 Task: Add Attachment from "Attach a link" to Card Card0000000092 in Board Board0000000023 in Workspace WS0000000008 in Trello. Add Cover Red to Card Card0000000092 in Board Board0000000023 in Workspace WS0000000008 in Trello. Add "Join Card" Button Button0000000092  to Card Card0000000092 in Board Board0000000023 in Workspace WS0000000008 in Trello. Add Description DS0000000092 to Card Card0000000092 in Board Board0000000023 in Workspace WS0000000008 in Trello. Add Comment CM0000000092 to Card Card0000000092 in Board Board0000000023 in Workspace WS0000000008 in Trello
Action: Mouse moved to (558, 80)
Screenshot: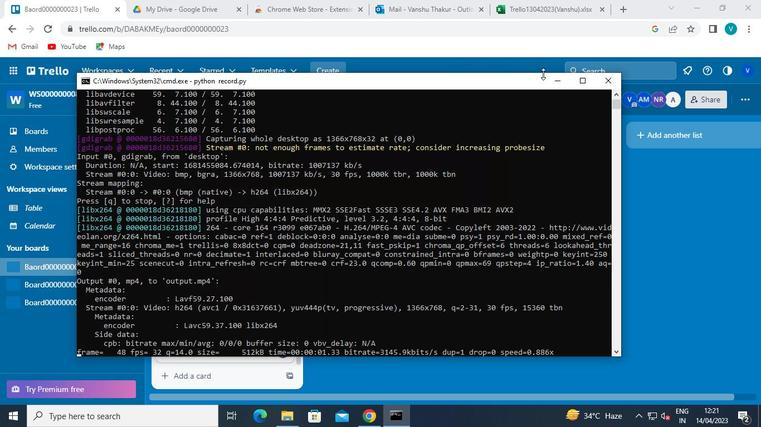 
Action: Mouse pressed left at (558, 80)
Screenshot: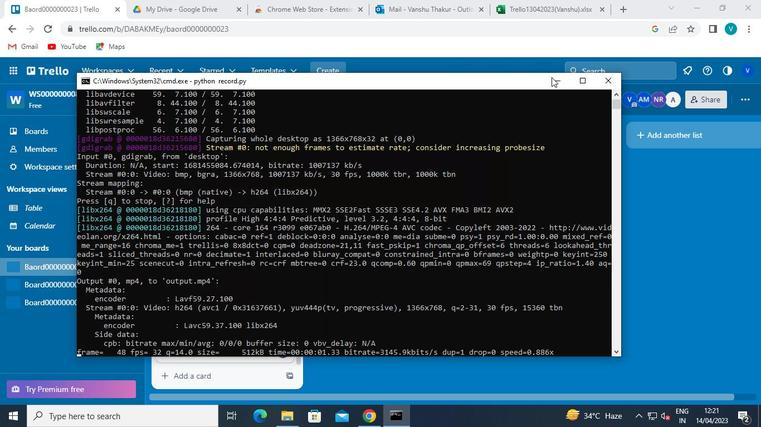 
Action: Mouse moved to (229, 339)
Screenshot: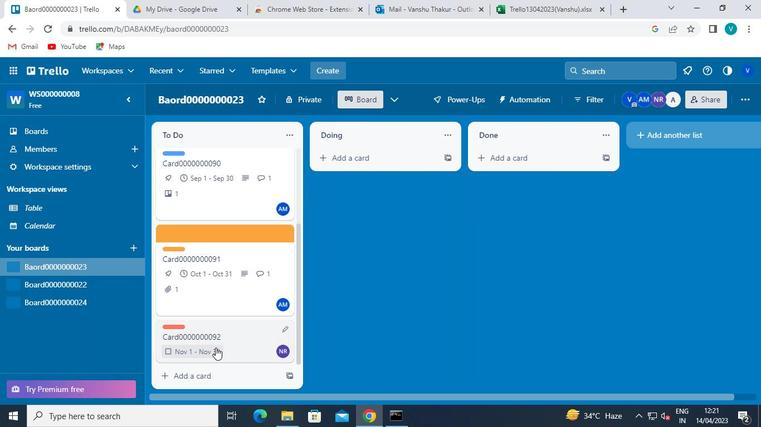 
Action: Mouse pressed left at (229, 339)
Screenshot: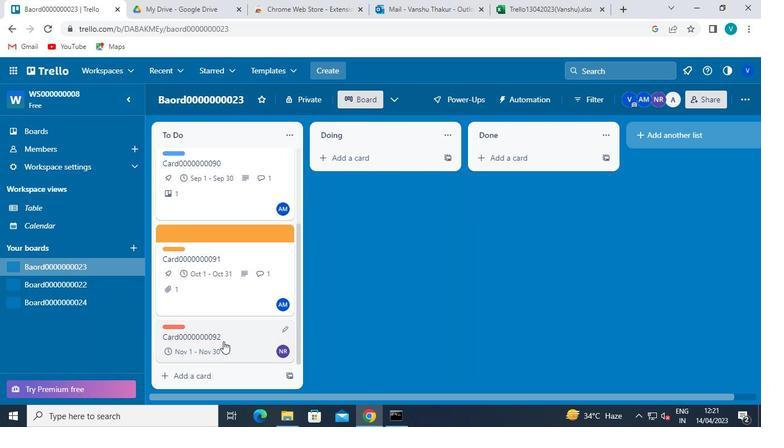 
Action: Mouse moved to (546, 288)
Screenshot: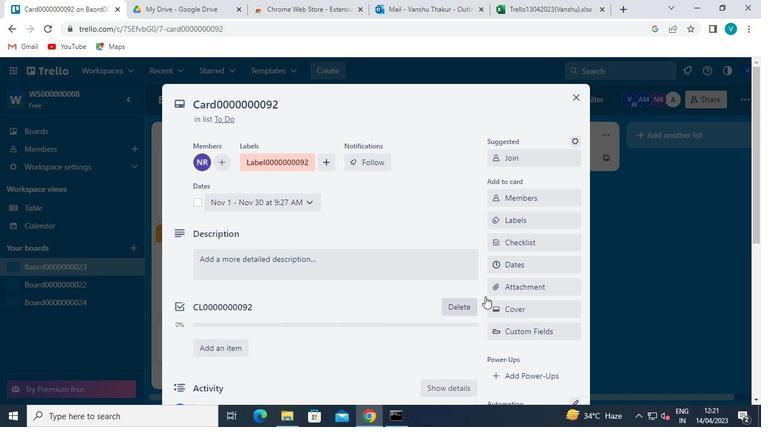
Action: Mouse pressed left at (546, 288)
Screenshot: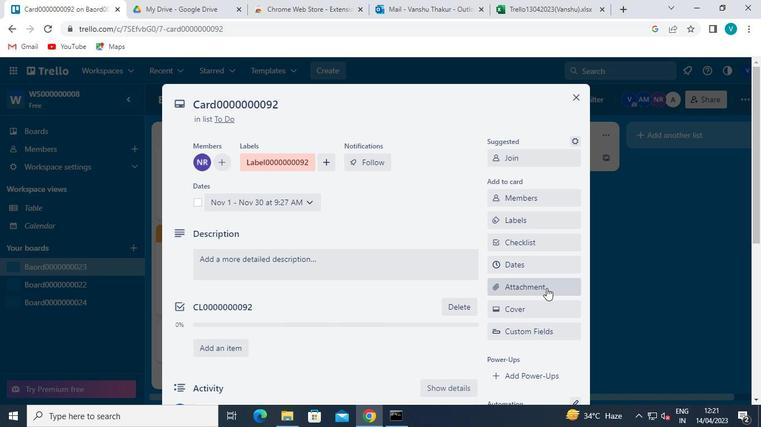 
Action: Mouse moved to (529, 254)
Screenshot: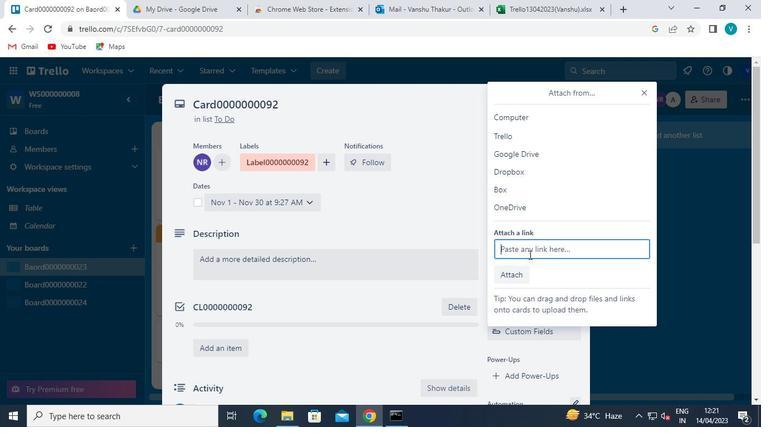 
Action: Keyboard Key.ctrl_l
Screenshot: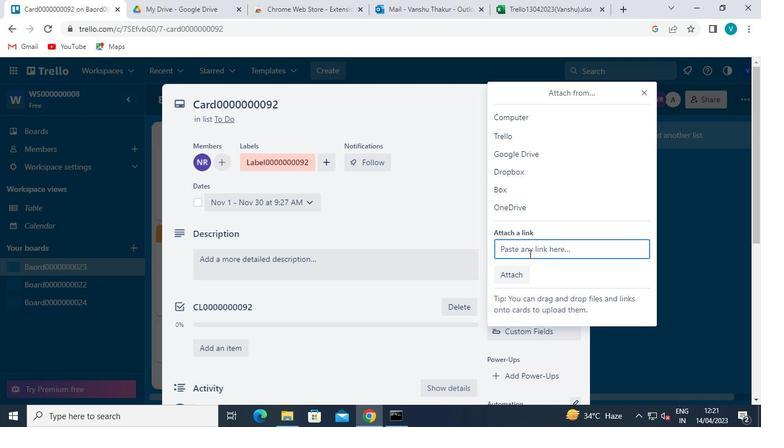 
Action: Mouse moved to (522, 190)
Screenshot: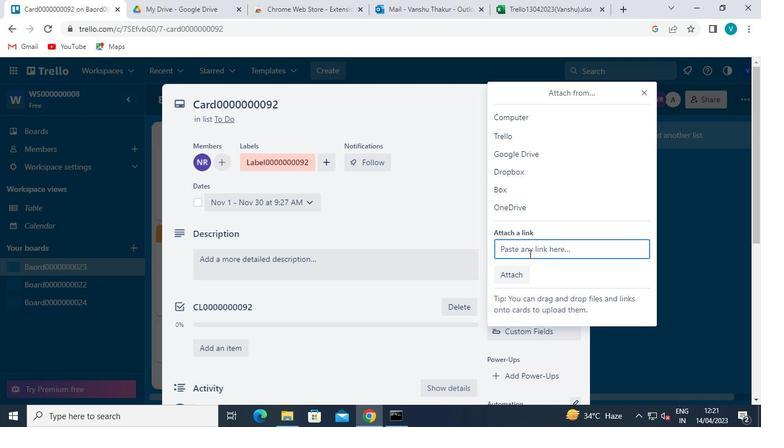 
Action: Keyboard Key.ctrl_l
Screenshot: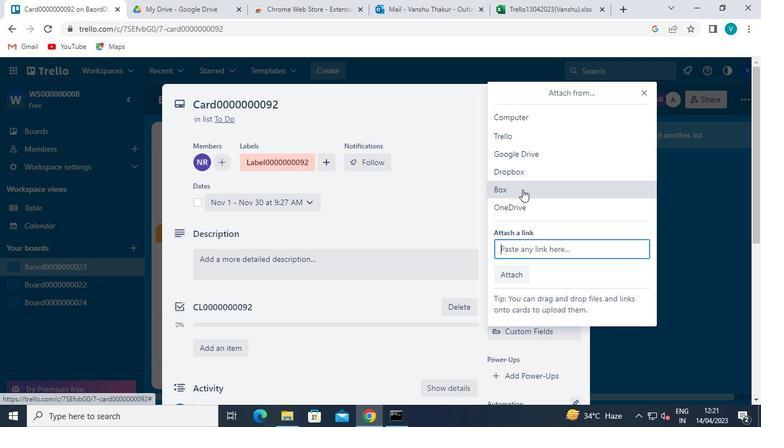 
Action: Keyboard Key.ctrl_l
Screenshot: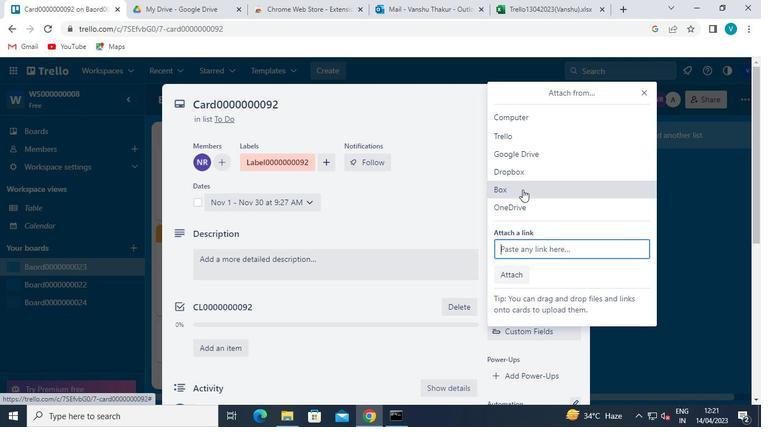 
Action: Keyboard Key.ctrl_l
Screenshot: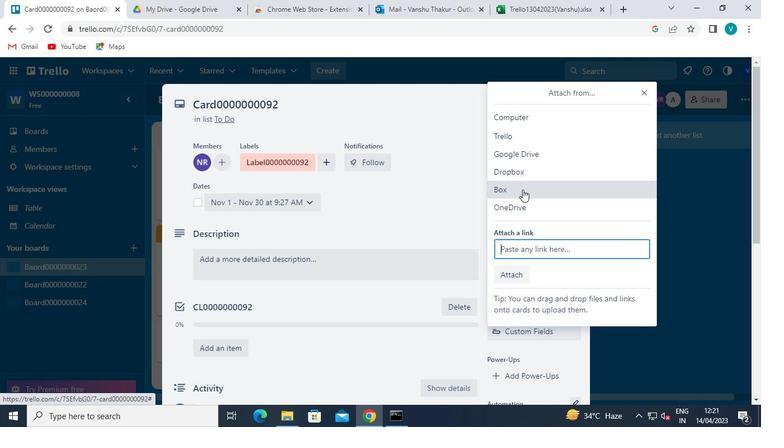
Action: Keyboard Key.ctrl_l
Screenshot: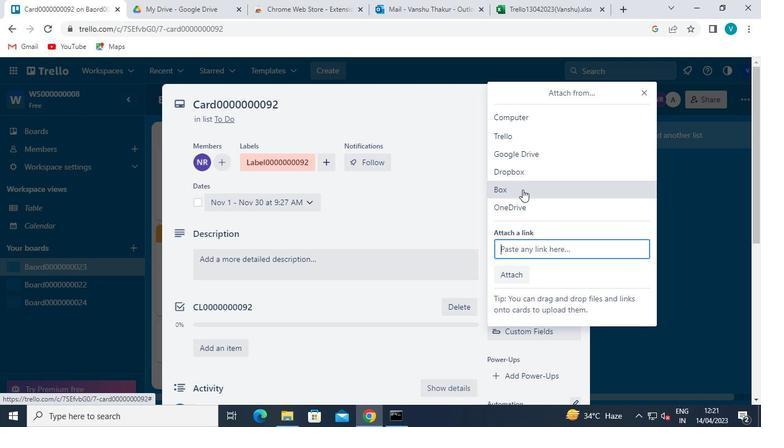 
Action: Keyboard Key.ctrl_l
Screenshot: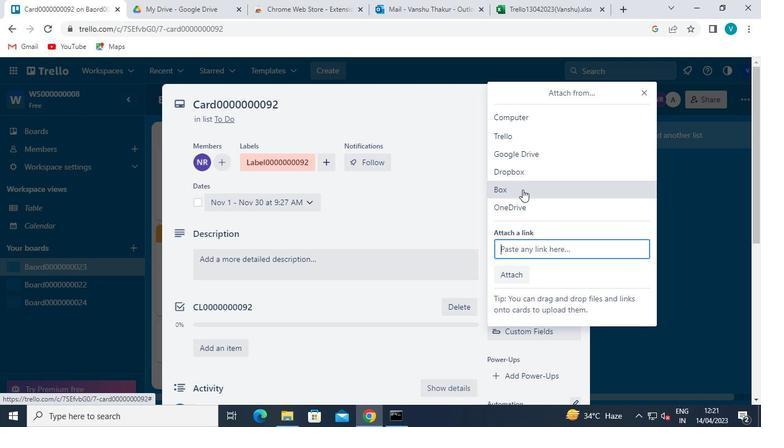 
Action: Keyboard \x16
Screenshot: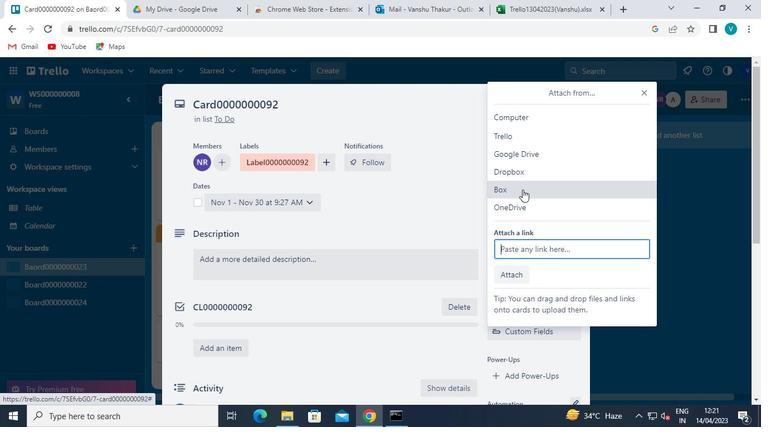 
Action: Mouse moved to (526, 305)
Screenshot: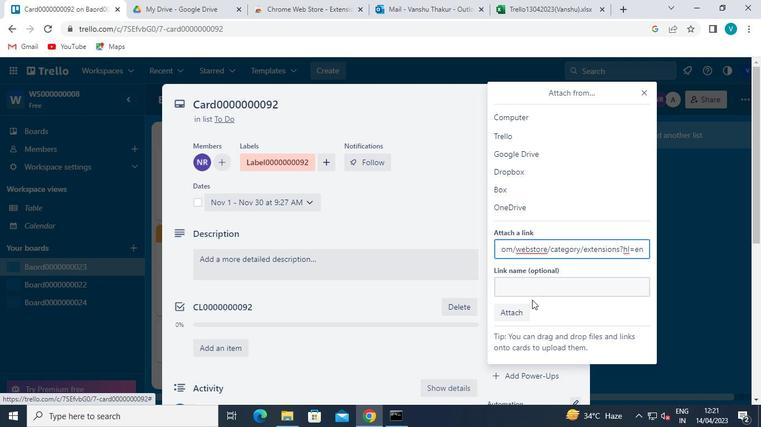 
Action: Mouse pressed left at (526, 305)
Screenshot: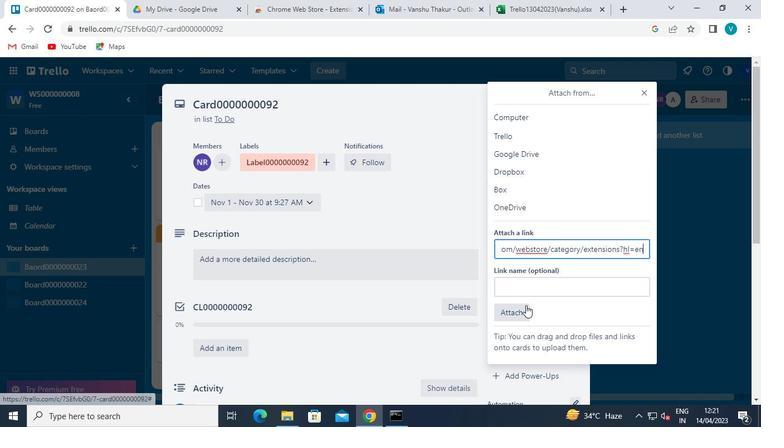 
Action: Mouse moved to (519, 311)
Screenshot: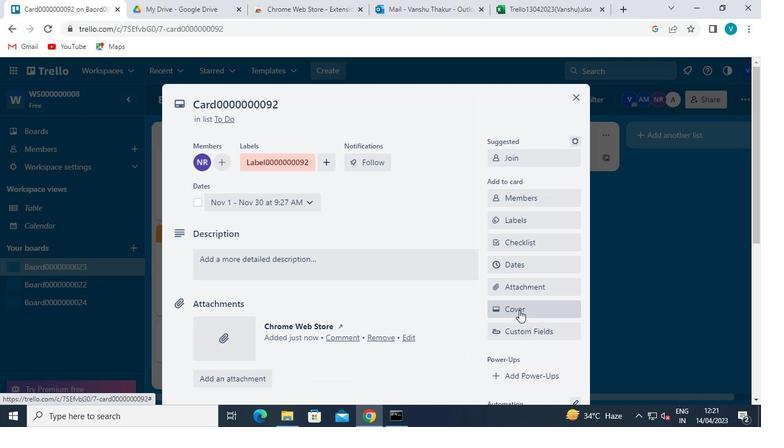 
Action: Mouse pressed left at (519, 311)
Screenshot: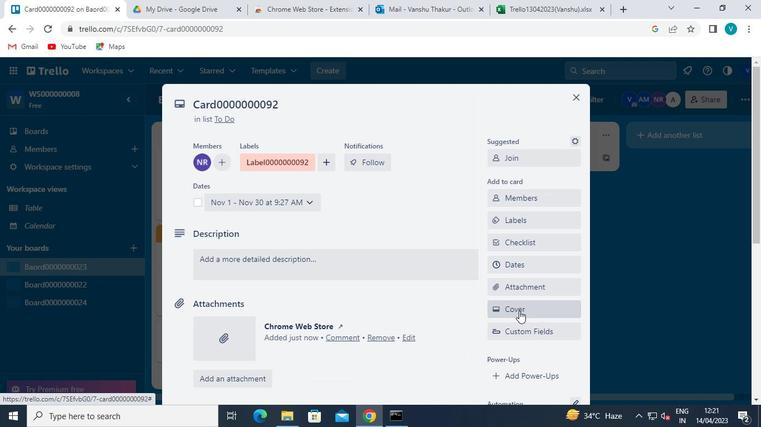 
Action: Mouse moved to (601, 192)
Screenshot: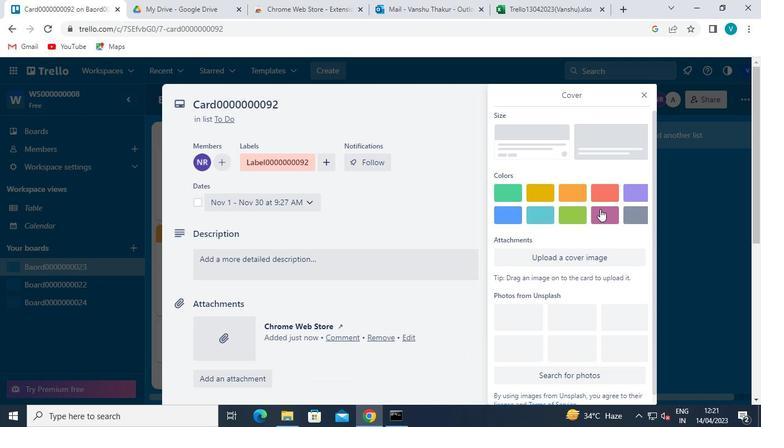 
Action: Mouse pressed left at (601, 192)
Screenshot: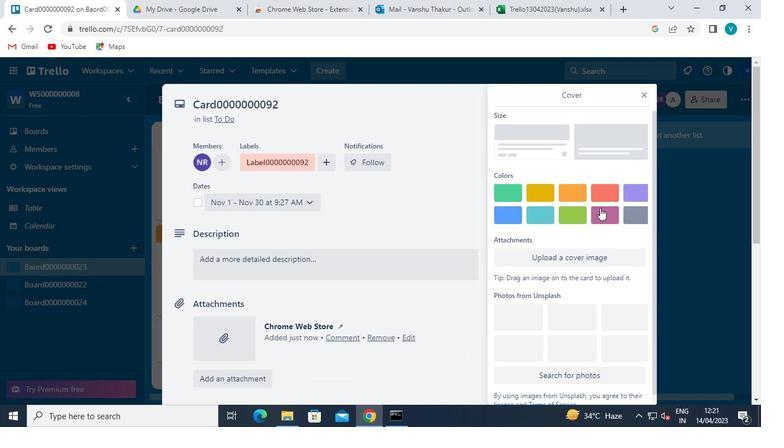 
Action: Mouse moved to (640, 94)
Screenshot: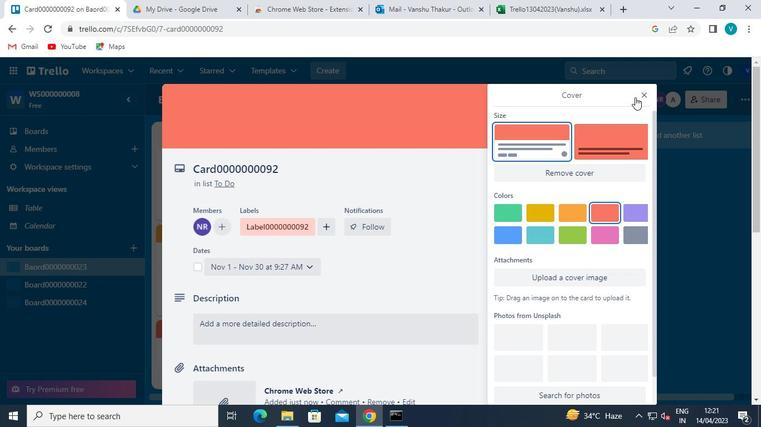 
Action: Mouse pressed left at (640, 94)
Screenshot: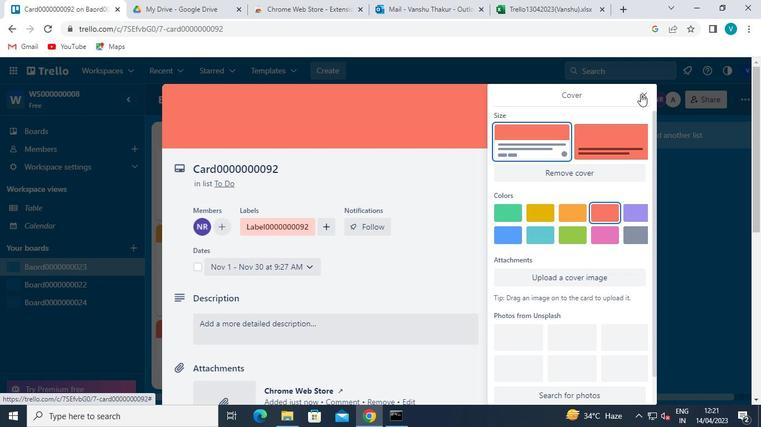 
Action: Mouse moved to (539, 372)
Screenshot: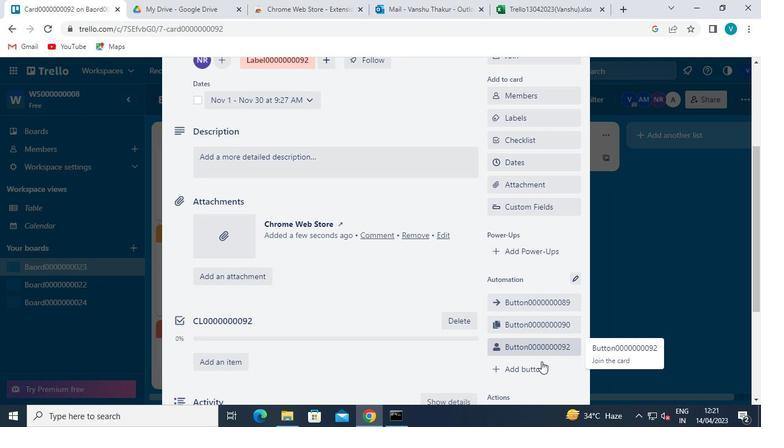 
Action: Mouse pressed left at (539, 372)
Screenshot: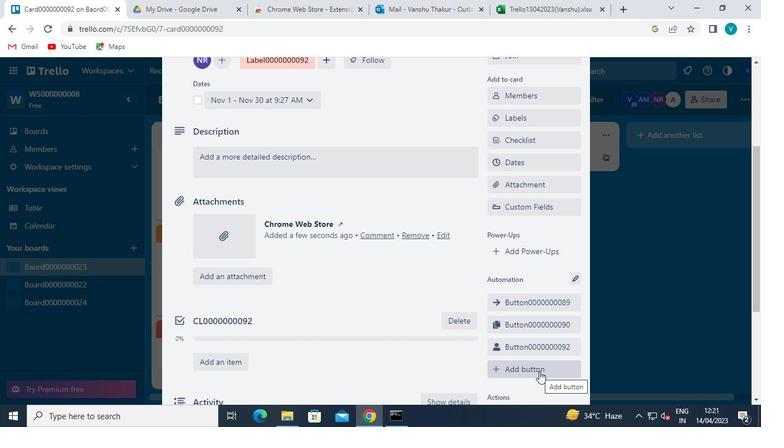 
Action: Mouse moved to (524, 208)
Screenshot: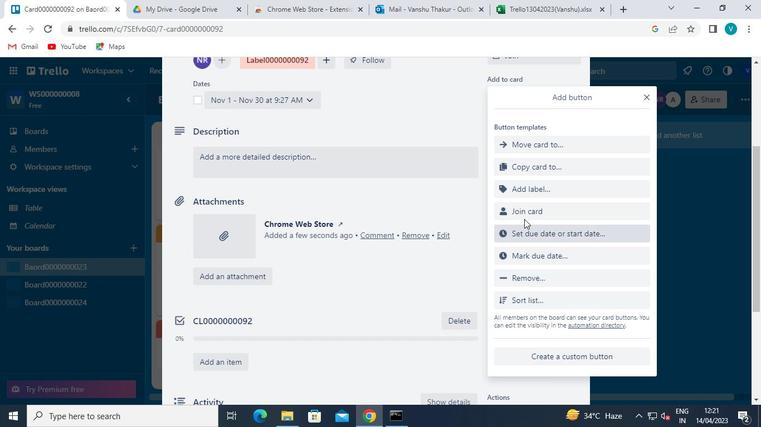 
Action: Mouse pressed left at (524, 208)
Screenshot: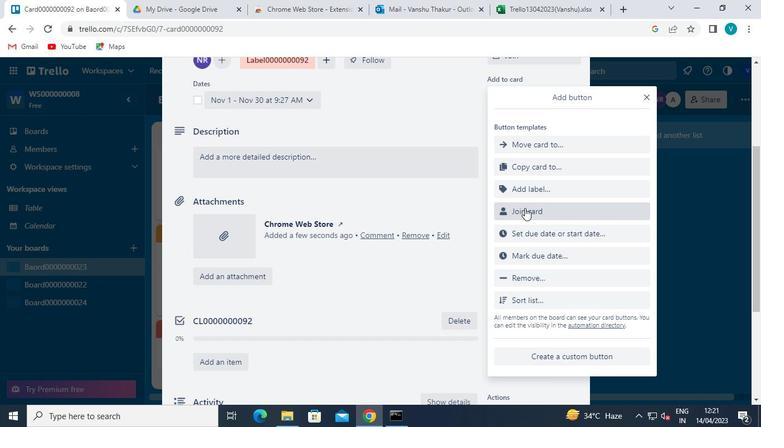 
Action: Mouse moved to (543, 212)
Screenshot: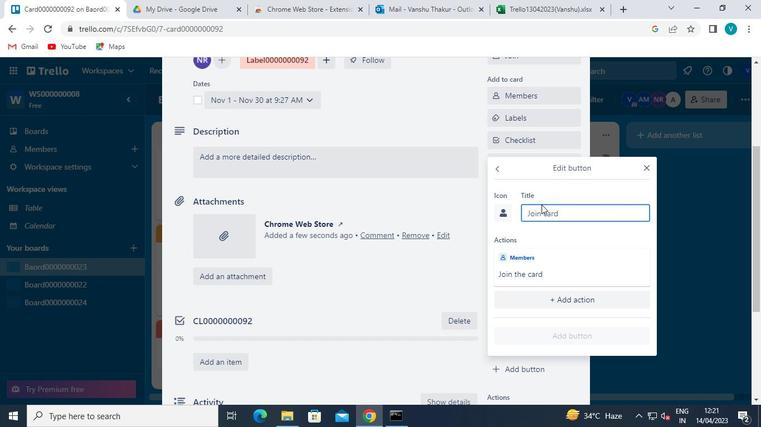 
Action: Keyboard Key.shift
Screenshot: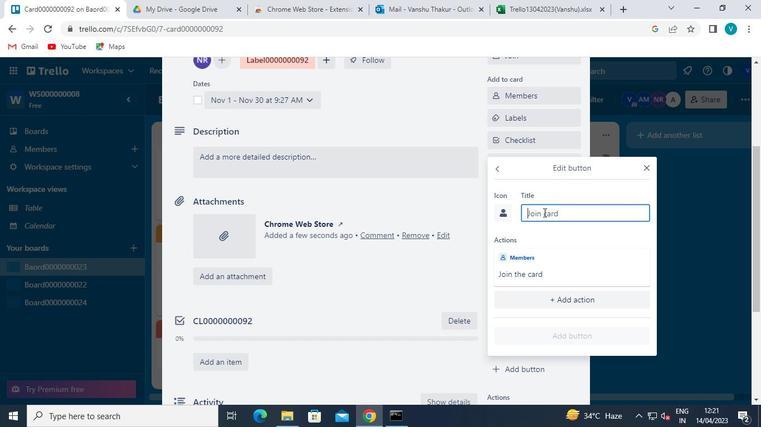 
Action: Keyboard B
Screenshot: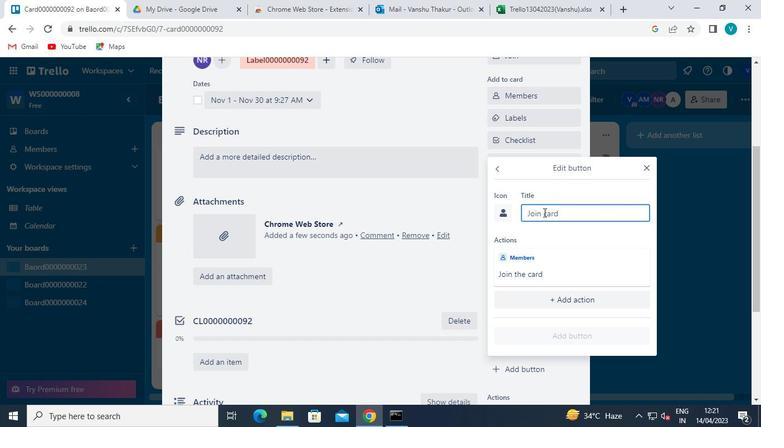 
Action: Keyboard u
Screenshot: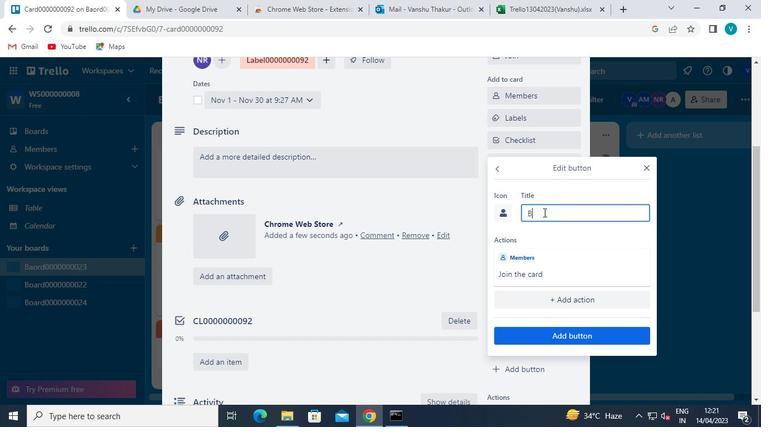 
Action: Keyboard t
Screenshot: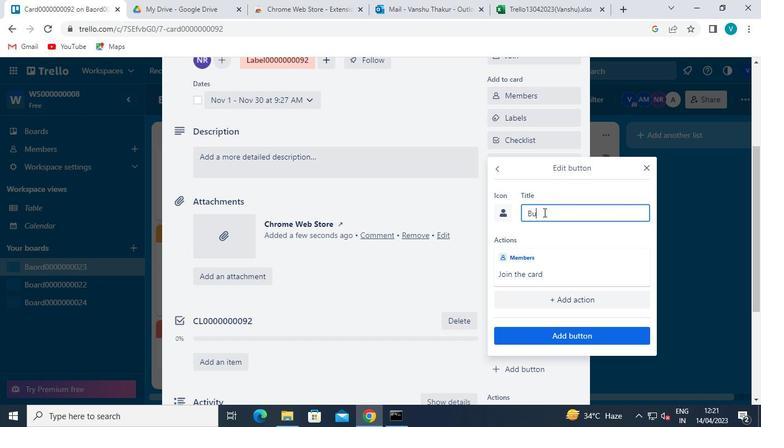 
Action: Keyboard t
Screenshot: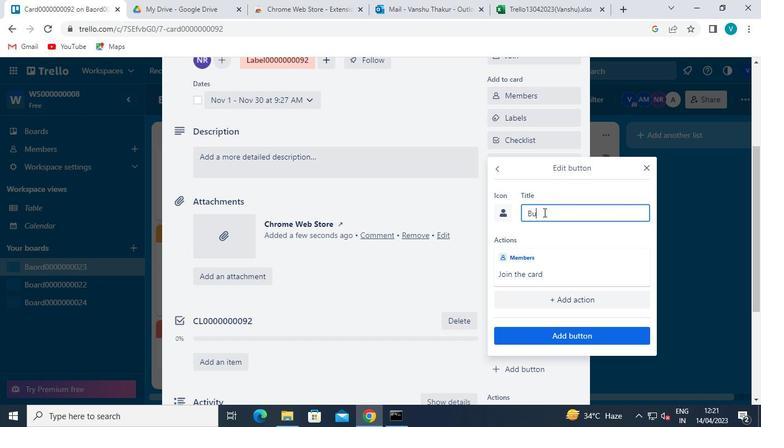 
Action: Keyboard o
Screenshot: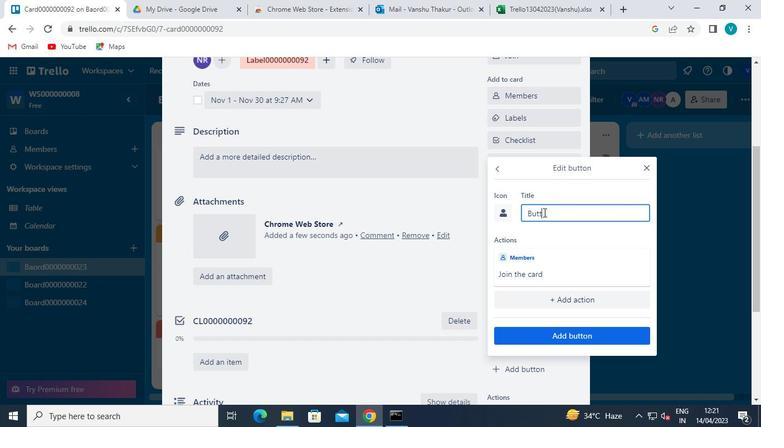 
Action: Keyboard n
Screenshot: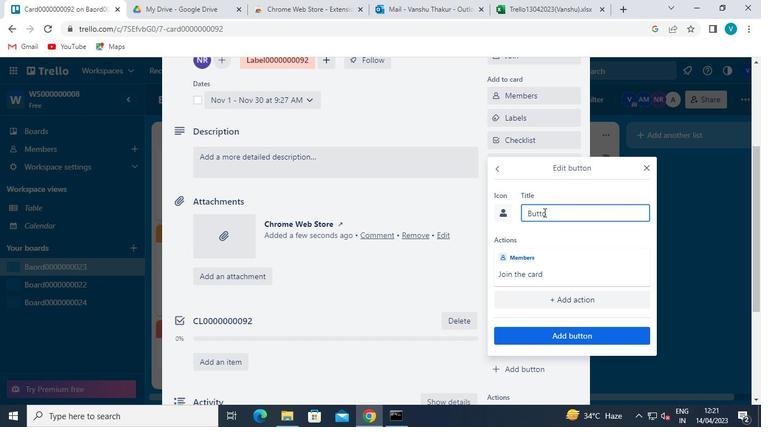 
Action: Keyboard <96>
Screenshot: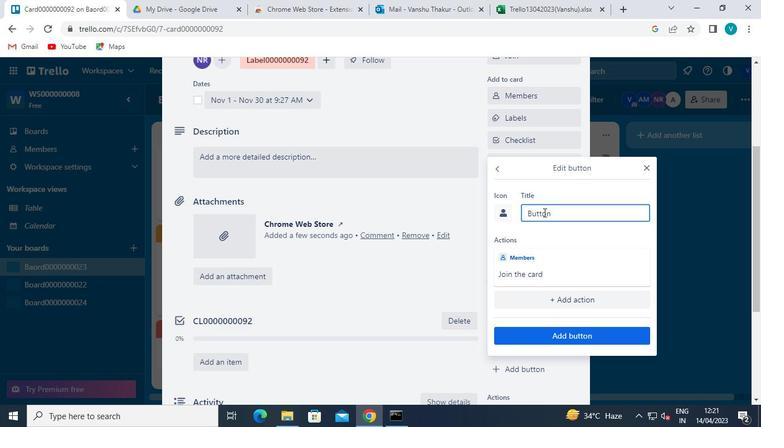 
Action: Keyboard <96>
Screenshot: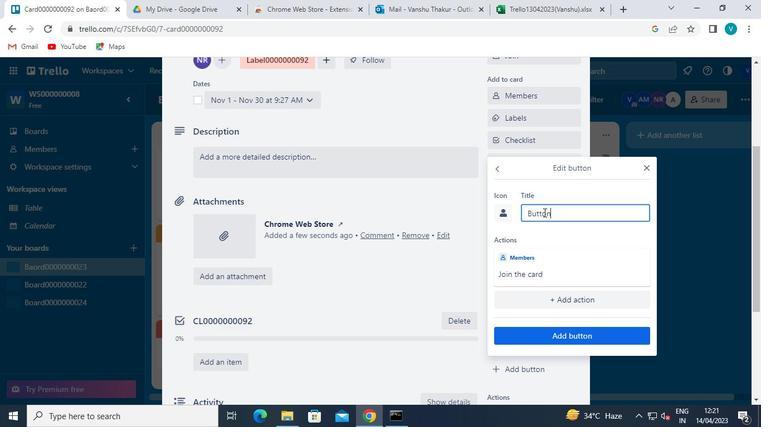 
Action: Keyboard <96>
Screenshot: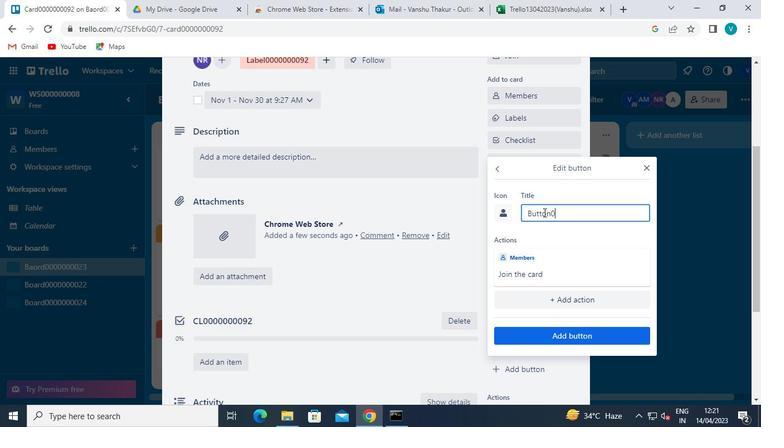 
Action: Keyboard <96>
Screenshot: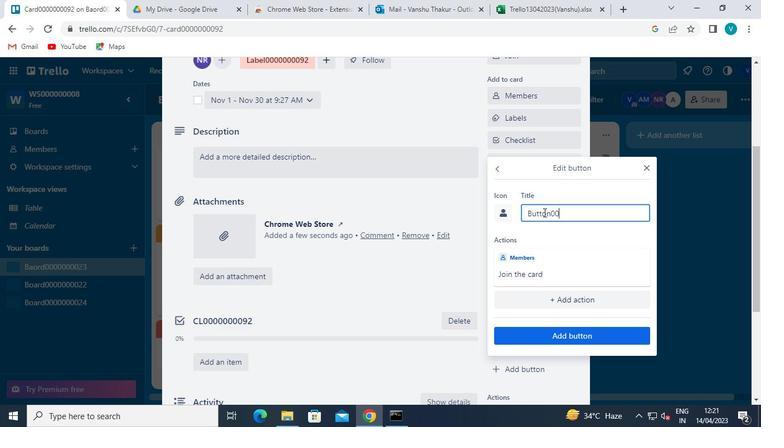
Action: Keyboard <96>
Screenshot: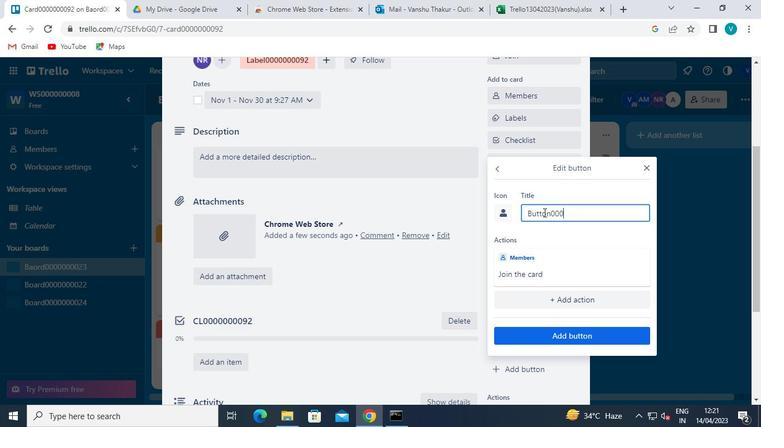 
Action: Keyboard <96>
Screenshot: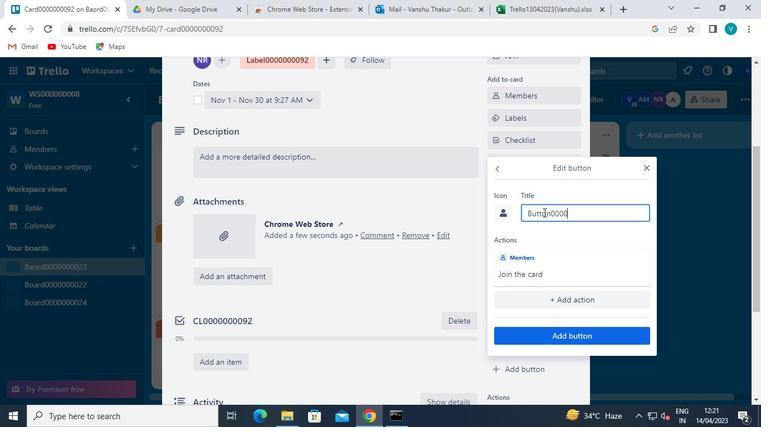 
Action: Keyboard <96>
Screenshot: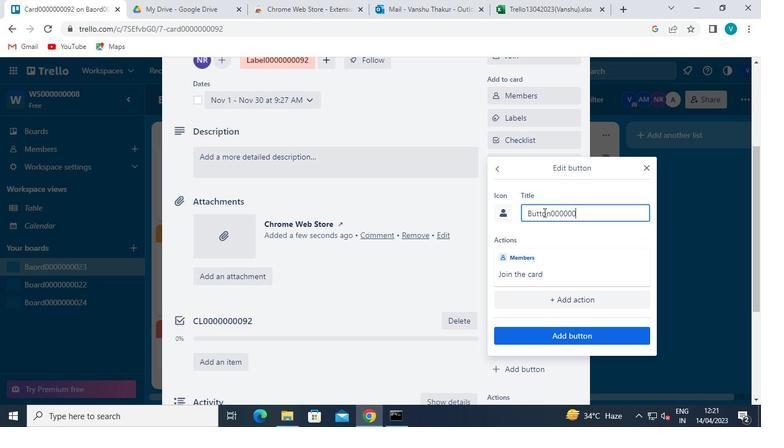 
Action: Keyboard <96>
Screenshot: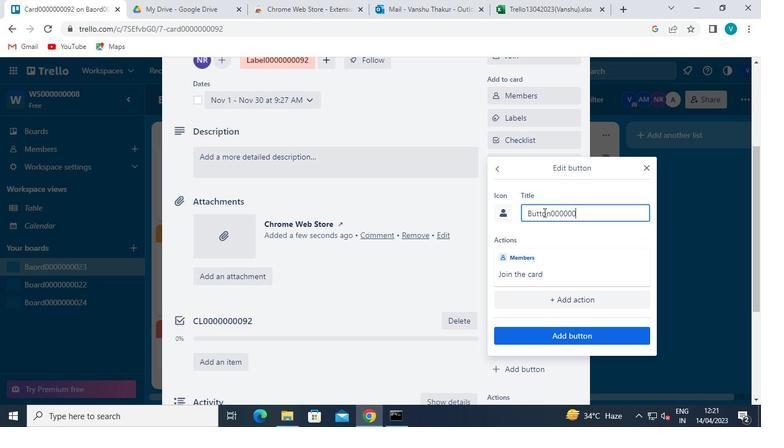 
Action: Keyboard <105>
Screenshot: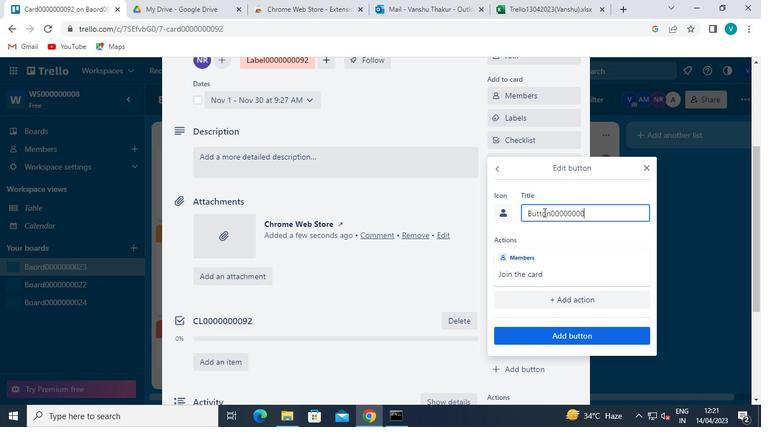 
Action: Keyboard <98>
Screenshot: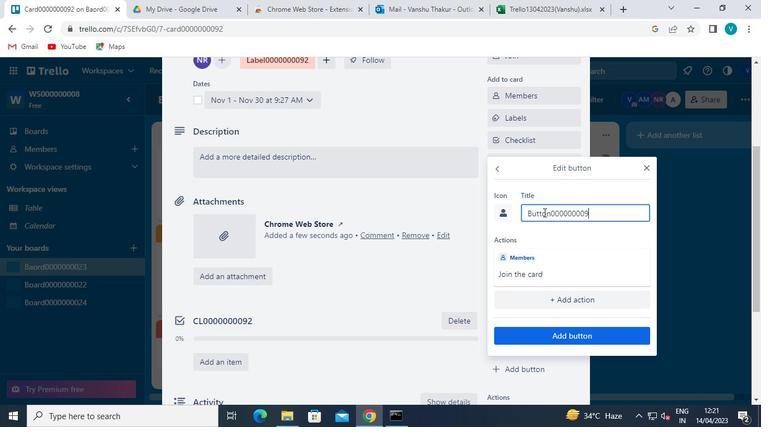 
Action: Mouse moved to (566, 337)
Screenshot: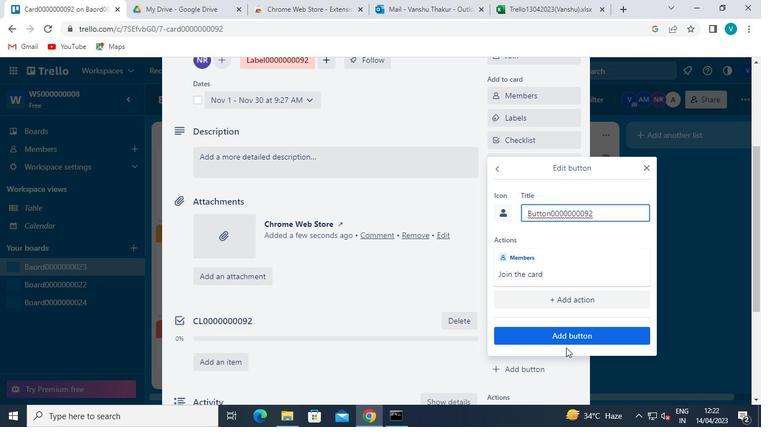 
Action: Mouse pressed left at (566, 337)
Screenshot: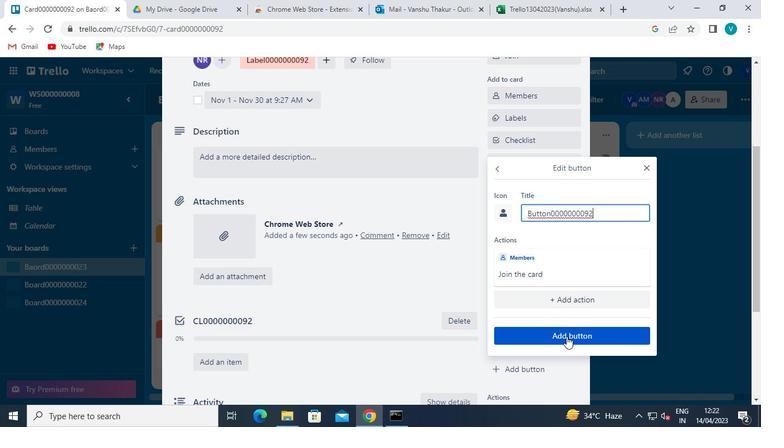 
Action: Mouse moved to (270, 161)
Screenshot: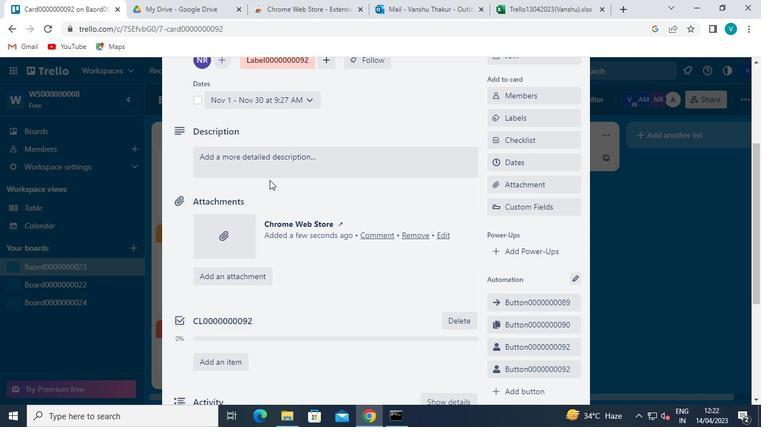 
Action: Mouse pressed left at (270, 161)
Screenshot: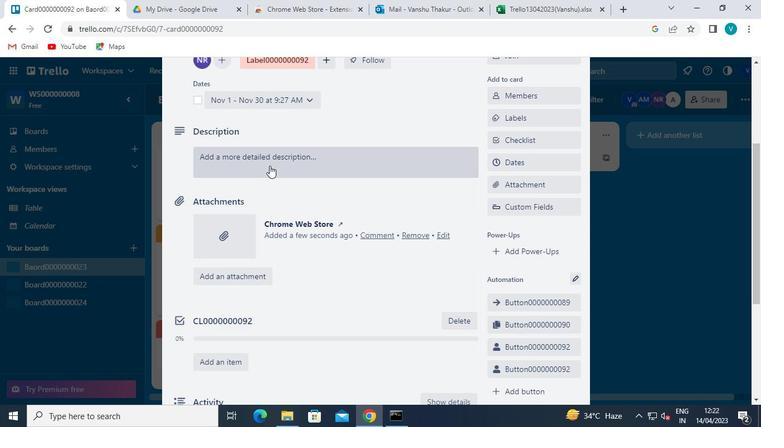 
Action: Keyboard Key.shift
Screenshot: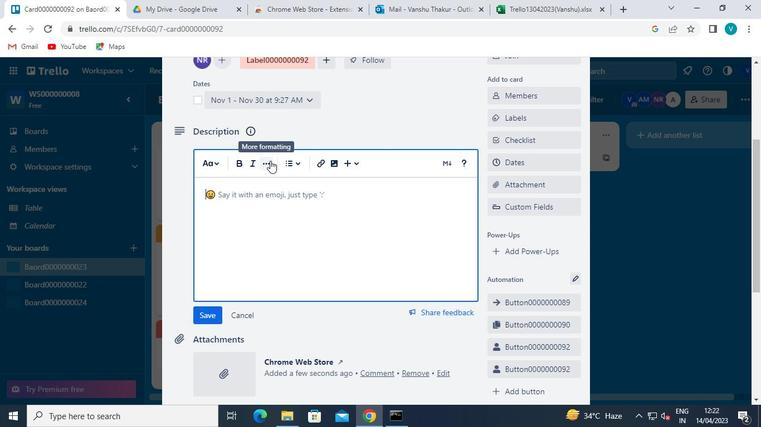 
Action: Keyboard D
Screenshot: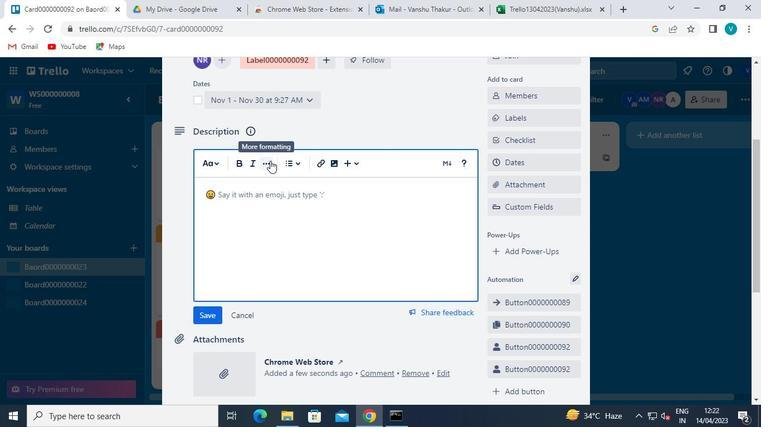 
Action: Keyboard S
Screenshot: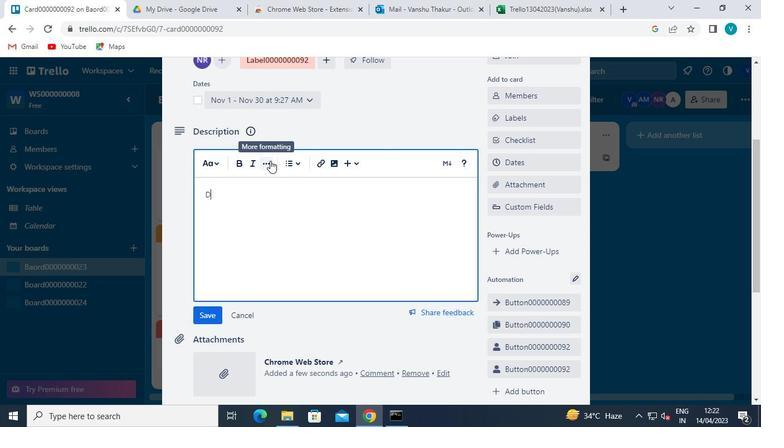
Action: Keyboard <96>
Screenshot: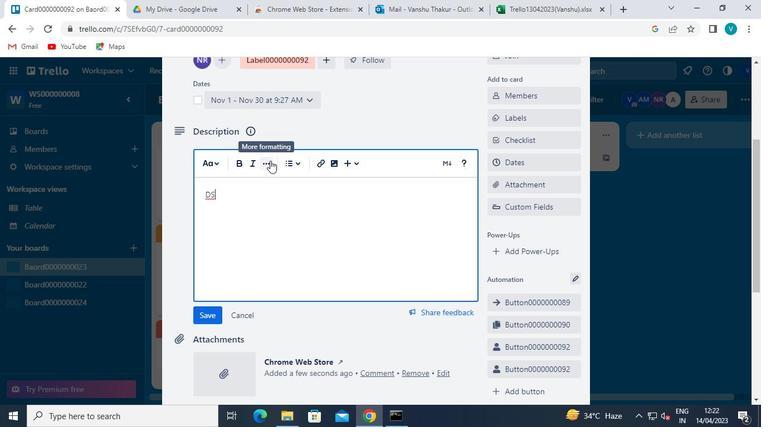
Action: Keyboard <96>
Screenshot: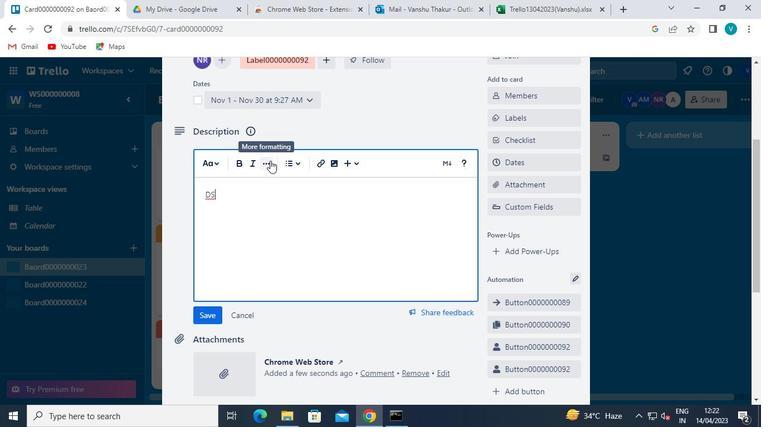 
Action: Keyboard <96>
Screenshot: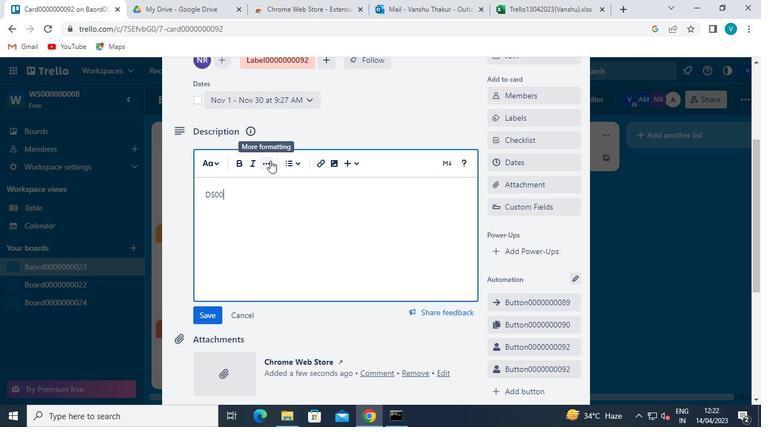 
Action: Keyboard <96>
Screenshot: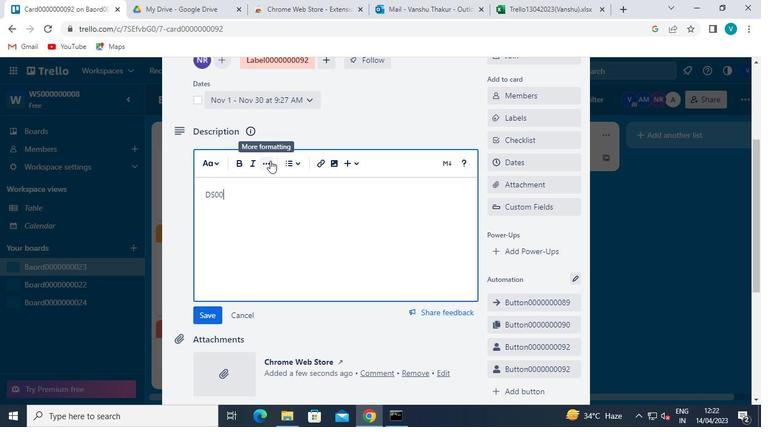 
Action: Keyboard <96>
Screenshot: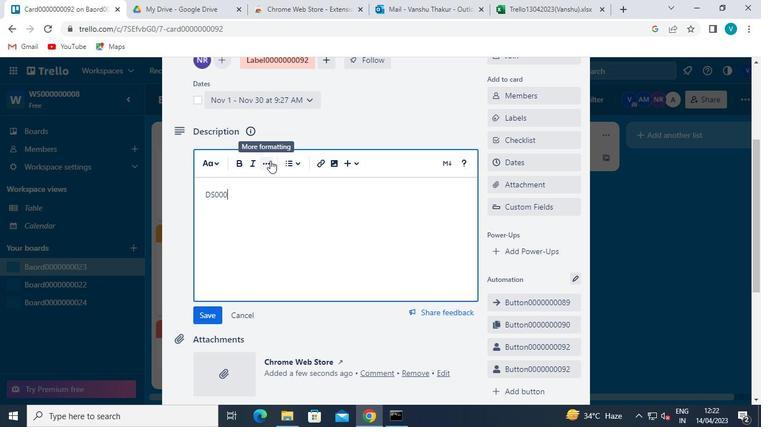 
Action: Keyboard <96>
Screenshot: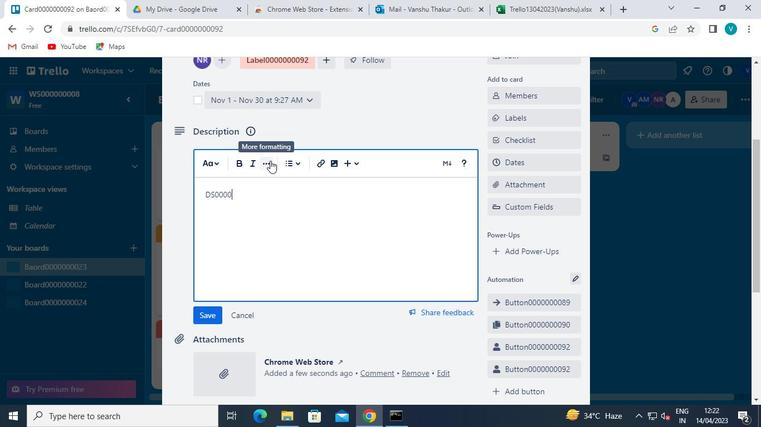 
Action: Keyboard <96>
Screenshot: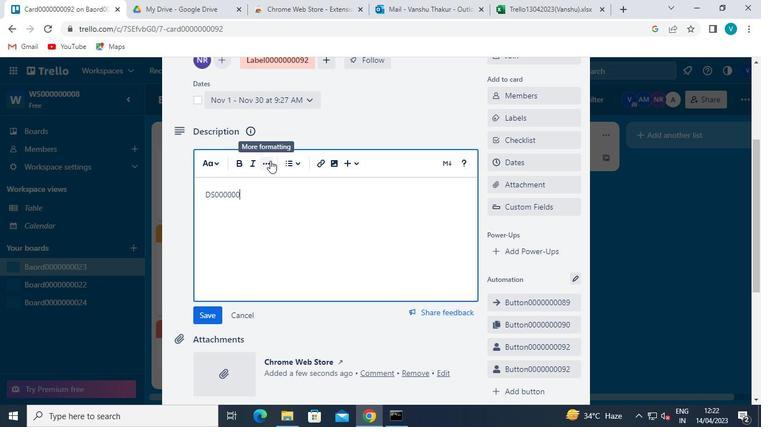 
Action: Keyboard <96>
Screenshot: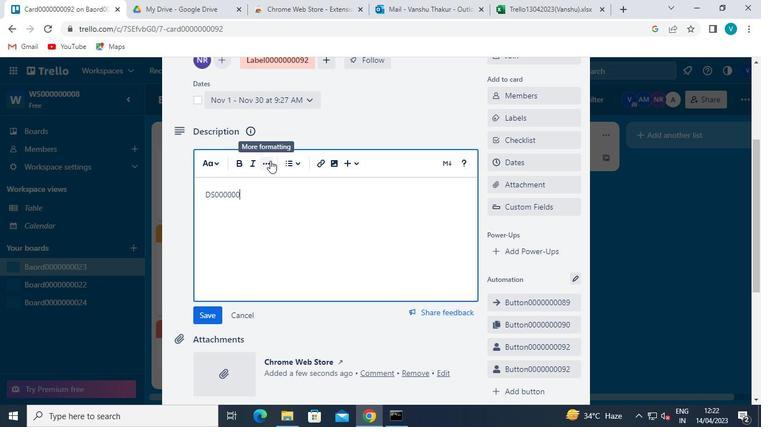 
Action: Keyboard <105>
Screenshot: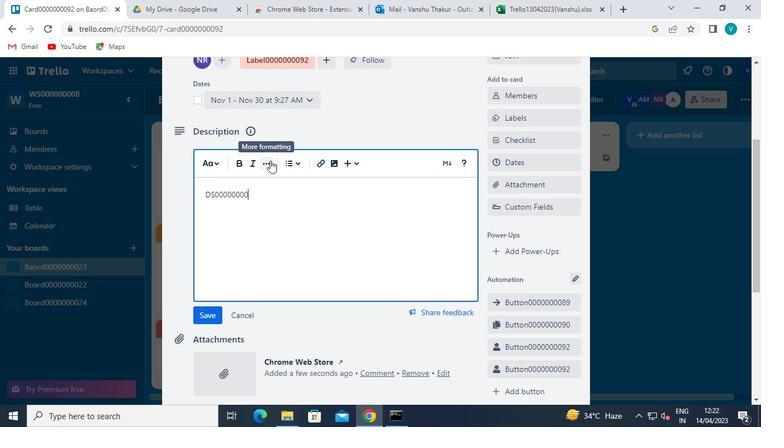 
Action: Keyboard <98>
Screenshot: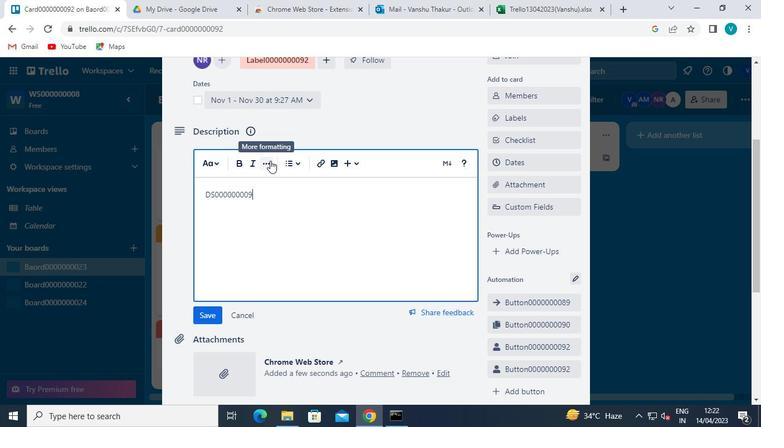 
Action: Mouse moved to (208, 317)
Screenshot: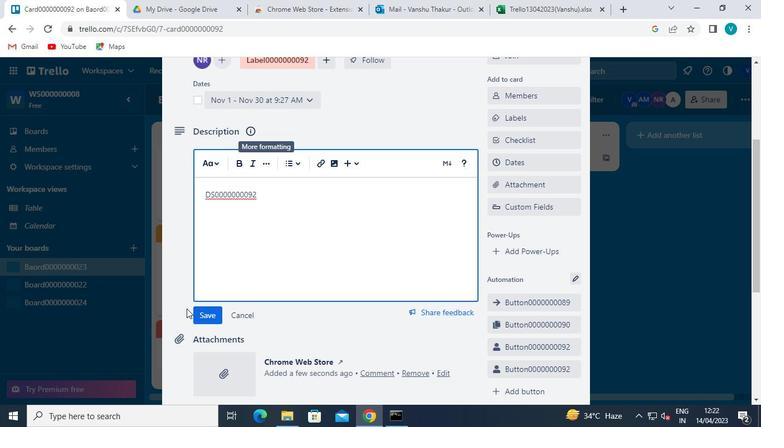 
Action: Mouse pressed left at (208, 317)
Screenshot: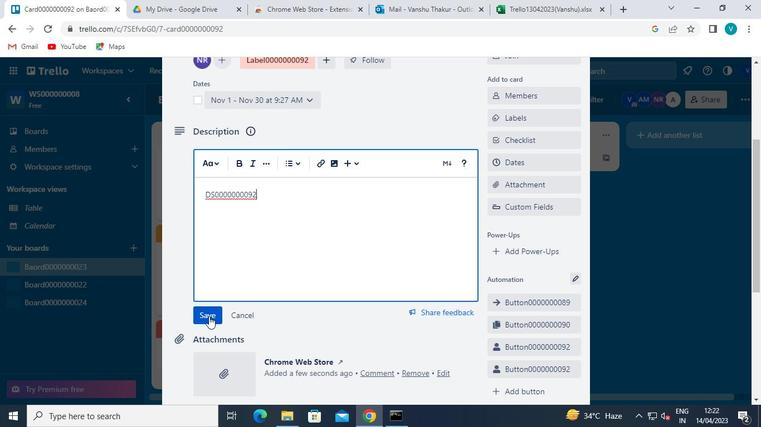 
Action: Mouse moved to (248, 294)
Screenshot: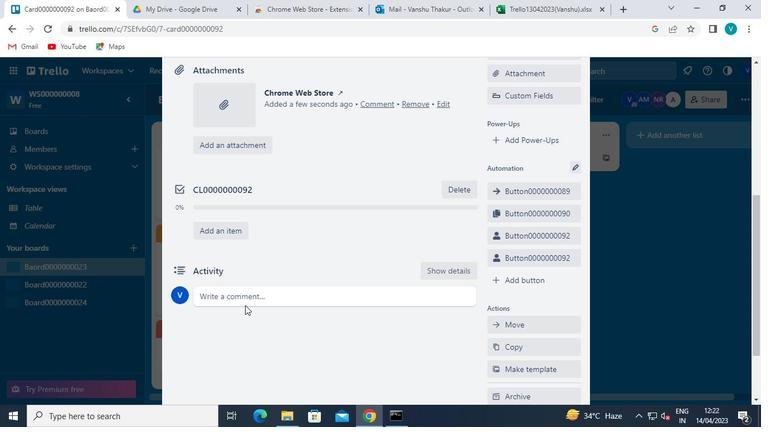 
Action: Mouse pressed left at (248, 294)
Screenshot: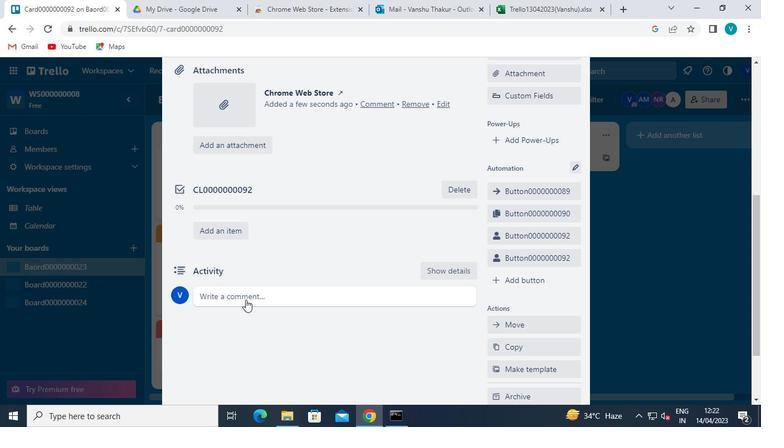 
Action: Keyboard Key.shift
Screenshot: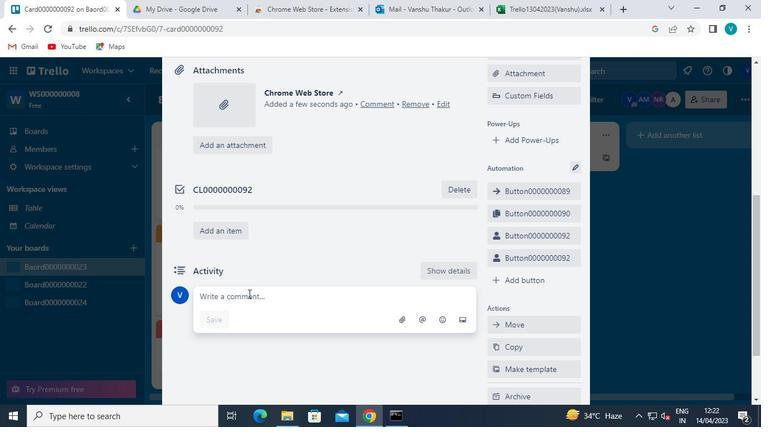 
Action: Keyboard Key.shift
Screenshot: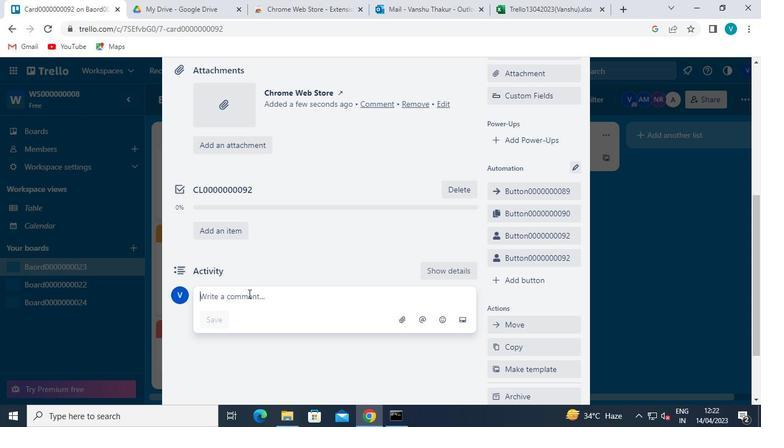 
Action: Keyboard Key.shift
Screenshot: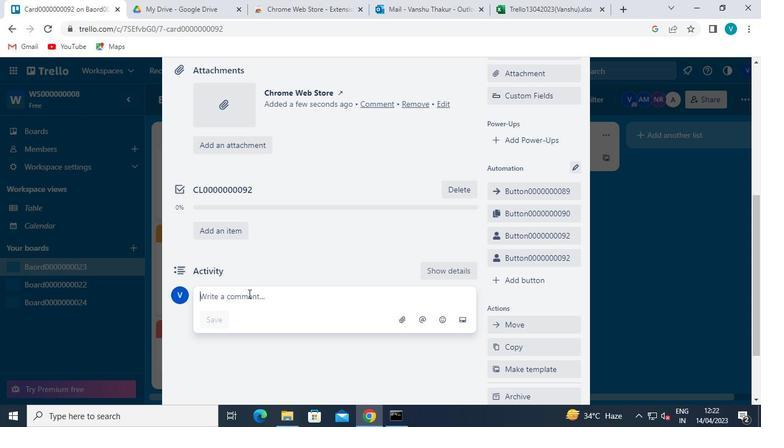 
Action: Keyboard Key.shift
Screenshot: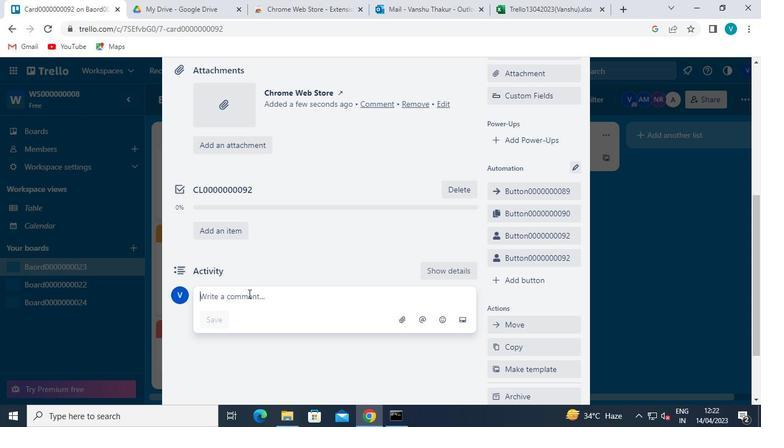 
Action: Keyboard Key.shift
Screenshot: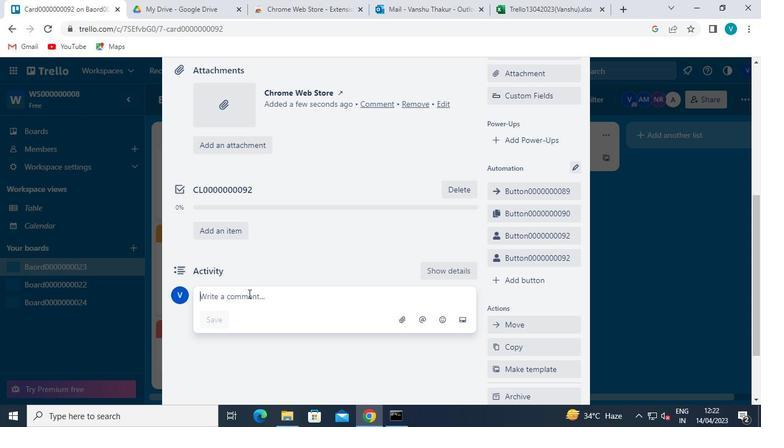 
Action: Keyboard Key.shift
Screenshot: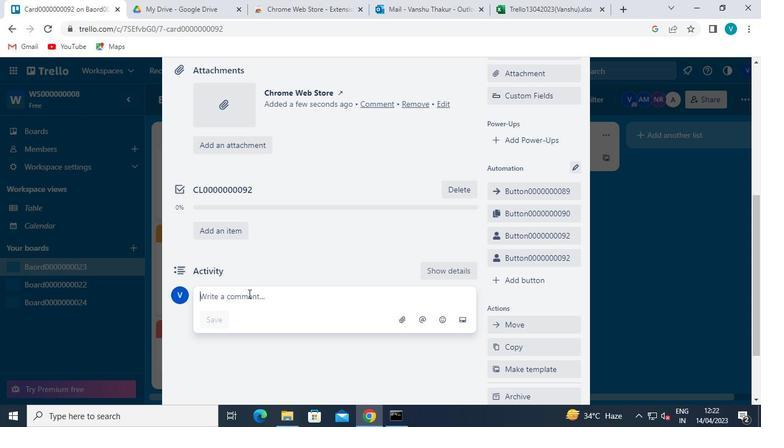 
Action: Keyboard Key.shift
Screenshot: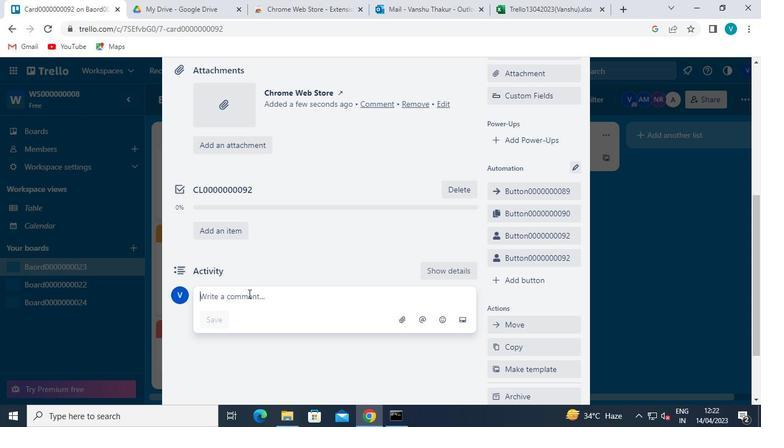 
Action: Keyboard Key.shift
Screenshot: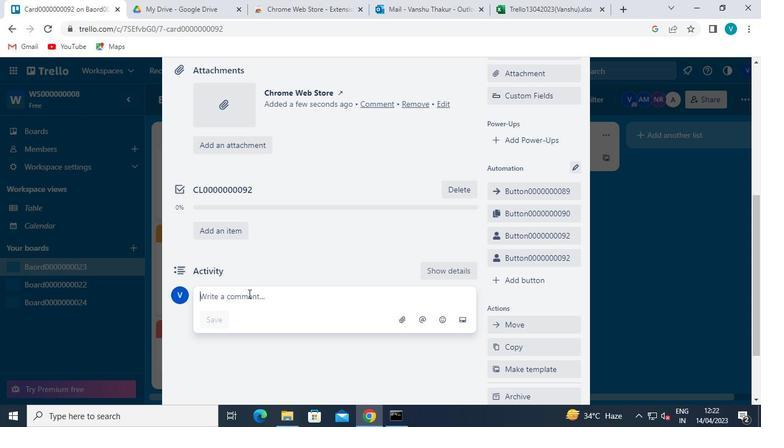 
Action: Keyboard Key.shift
Screenshot: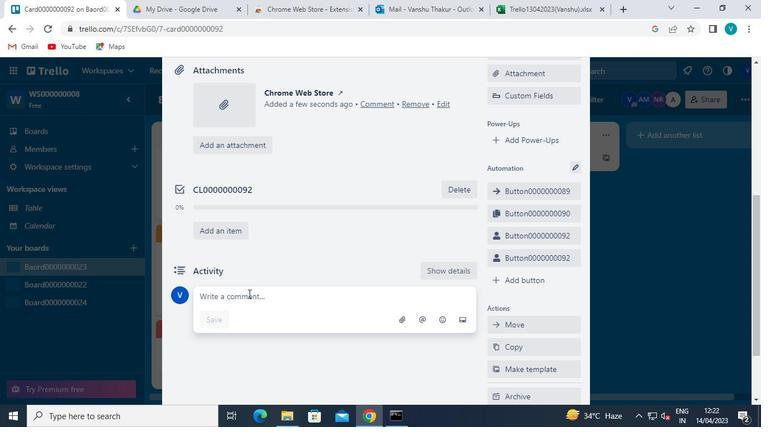 
Action: Keyboard Key.shift
Screenshot: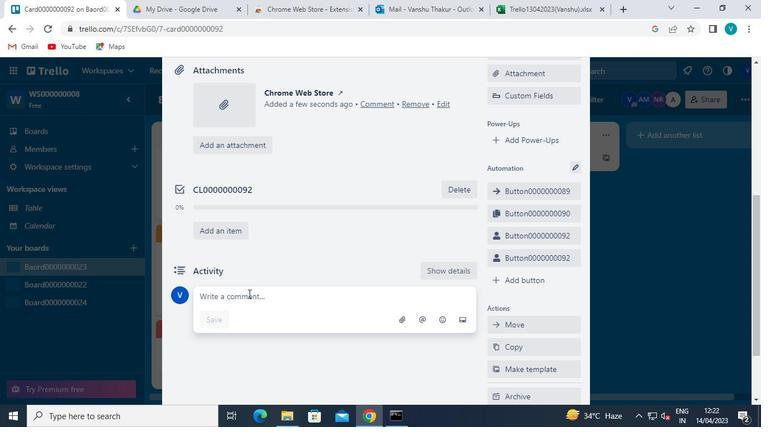 
Action: Keyboard C
Screenshot: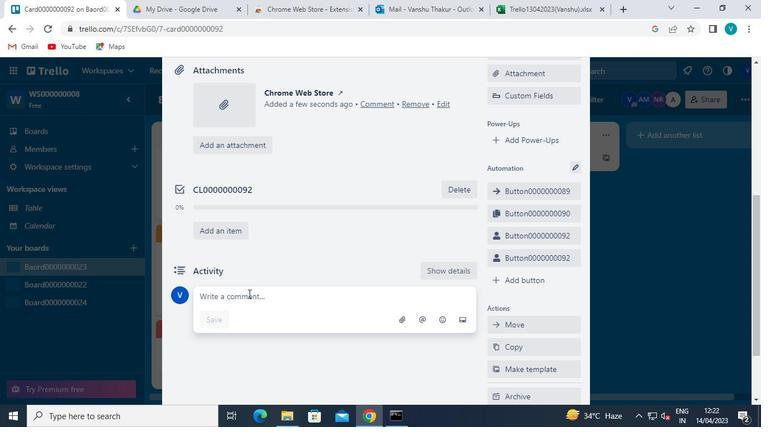 
Action: Keyboard M
Screenshot: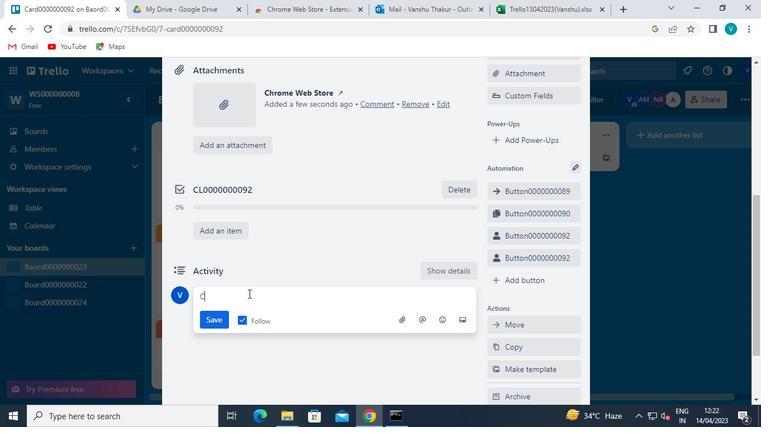 
Action: Keyboard <96>
Screenshot: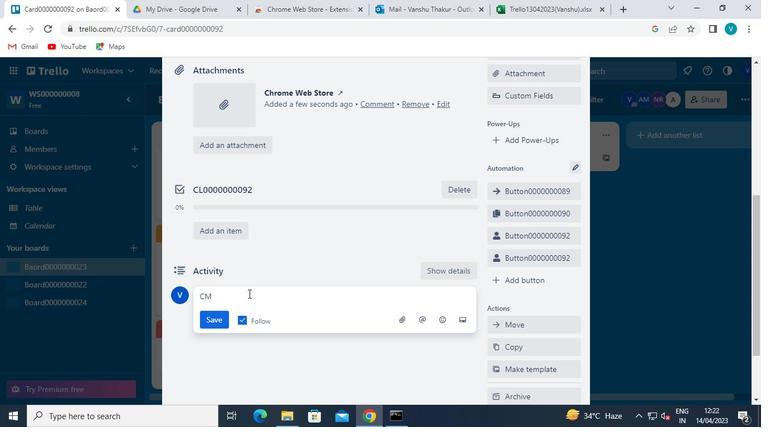 
Action: Keyboard <96>
Screenshot: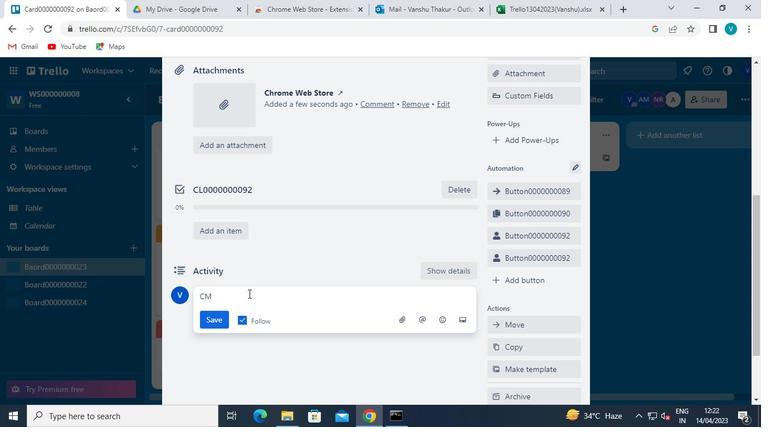 
Action: Keyboard <96>
Screenshot: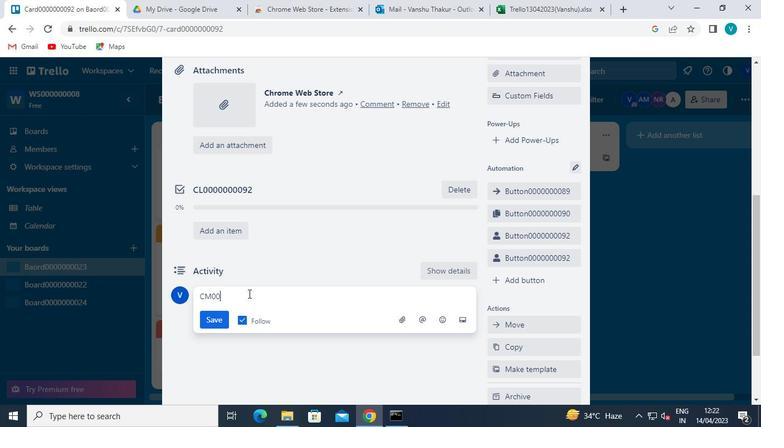 
Action: Keyboard <96>
Screenshot: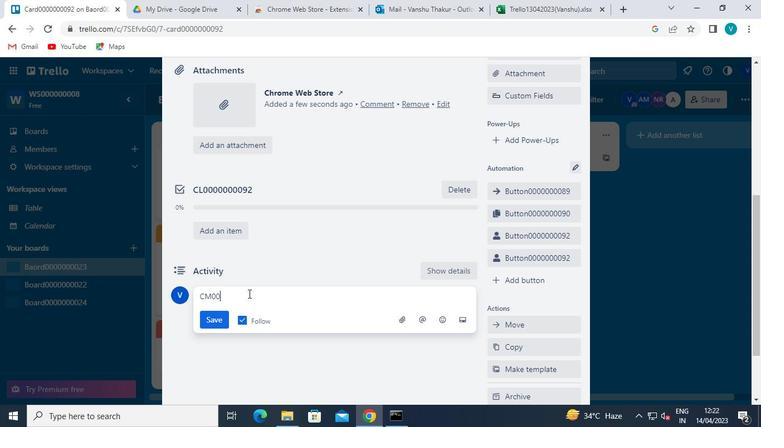 
Action: Keyboard <96>
Screenshot: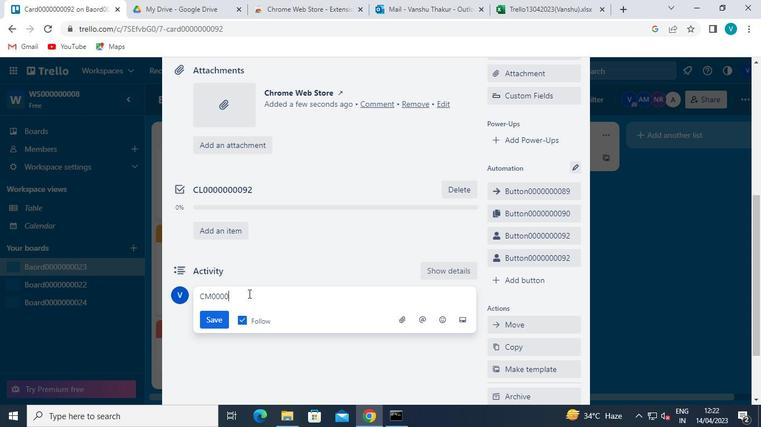 
Action: Keyboard <96>
Screenshot: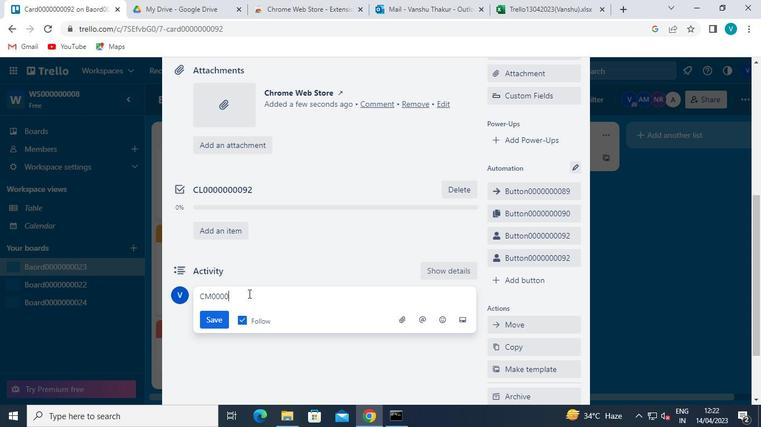 
Action: Keyboard <96>
Screenshot: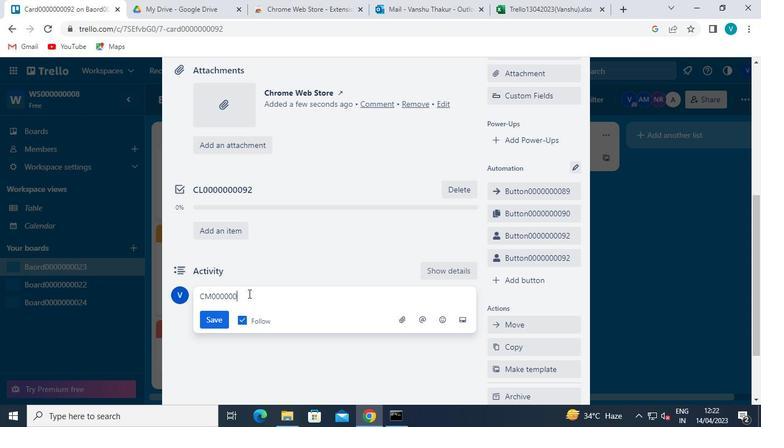 
Action: Keyboard <96>
Screenshot: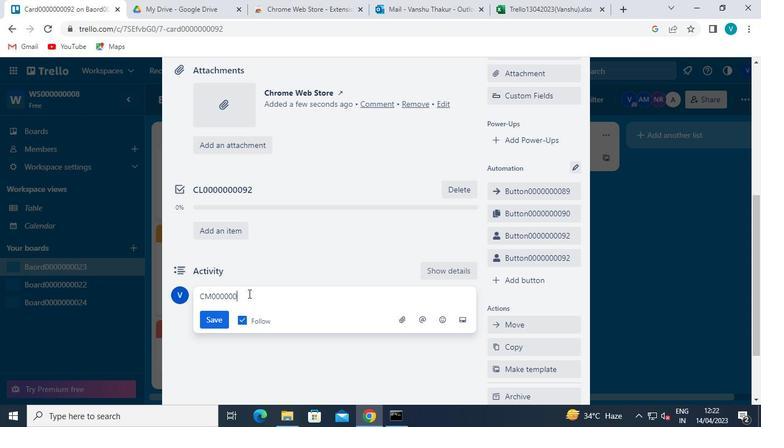 
Action: Keyboard <105>
Screenshot: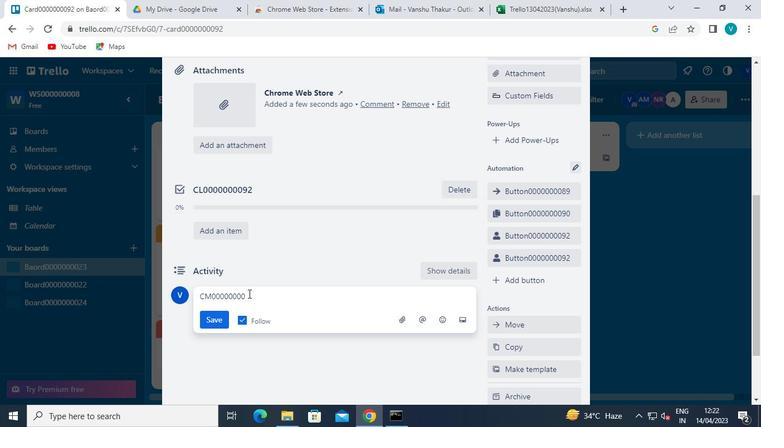 
Action: Keyboard <98>
Screenshot: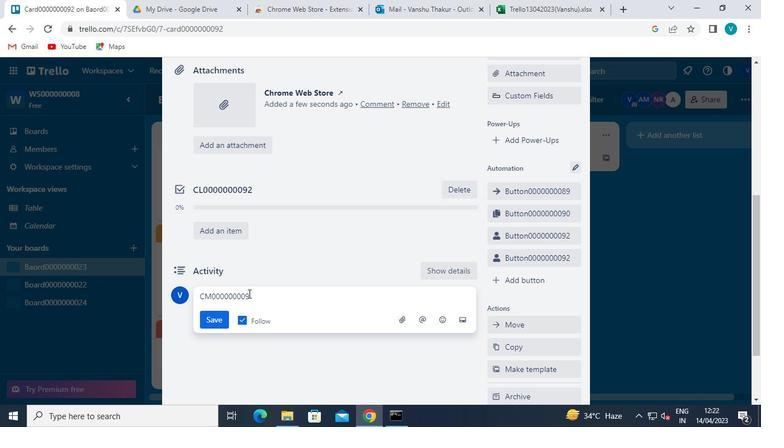 
Action: Mouse moved to (210, 322)
Screenshot: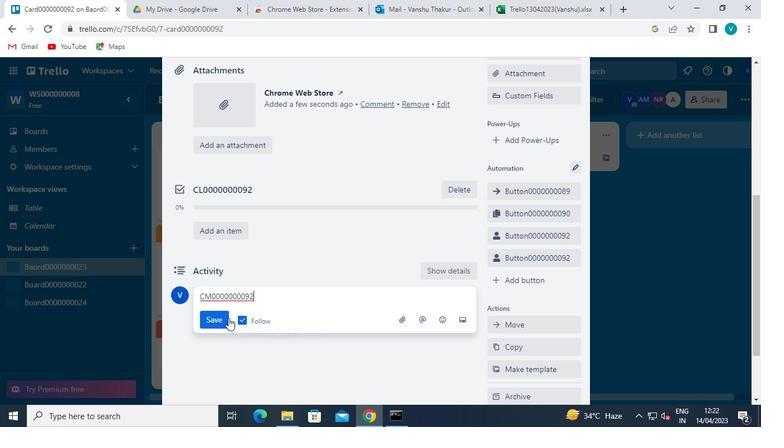 
Action: Mouse pressed left at (210, 322)
Screenshot: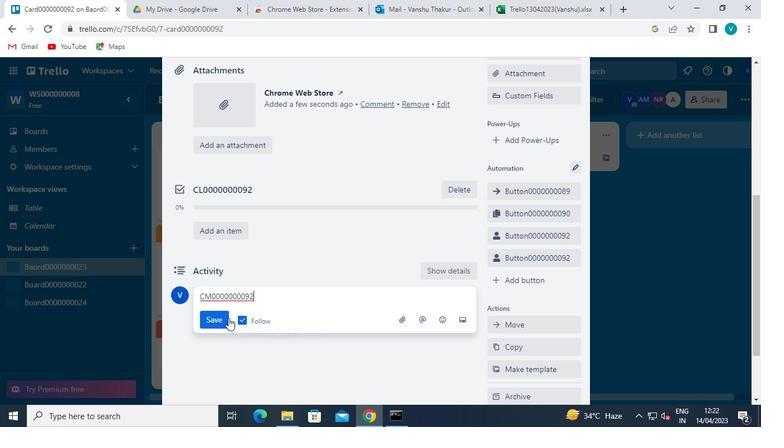 
Action: Mouse moved to (388, 412)
Screenshot: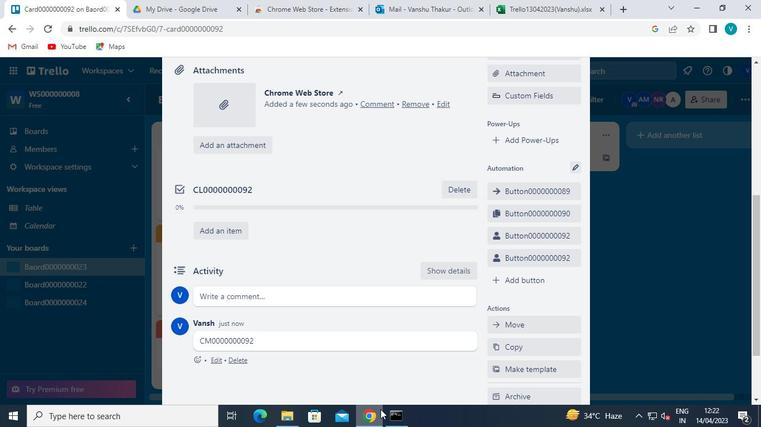 
Action: Mouse pressed left at (388, 412)
Screenshot: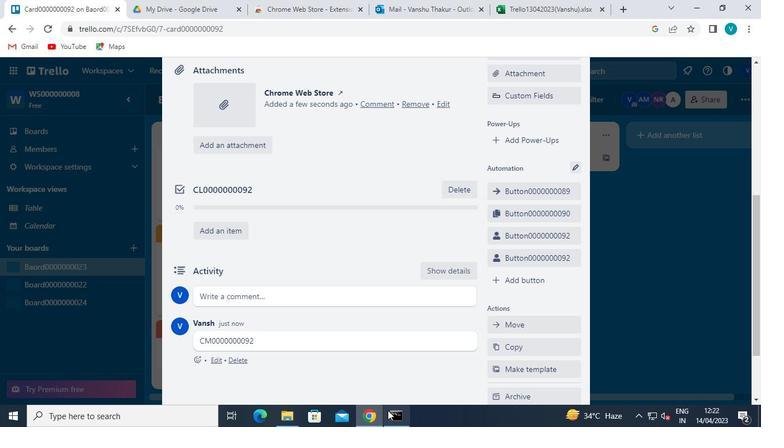 
Action: Mouse moved to (606, 81)
Screenshot: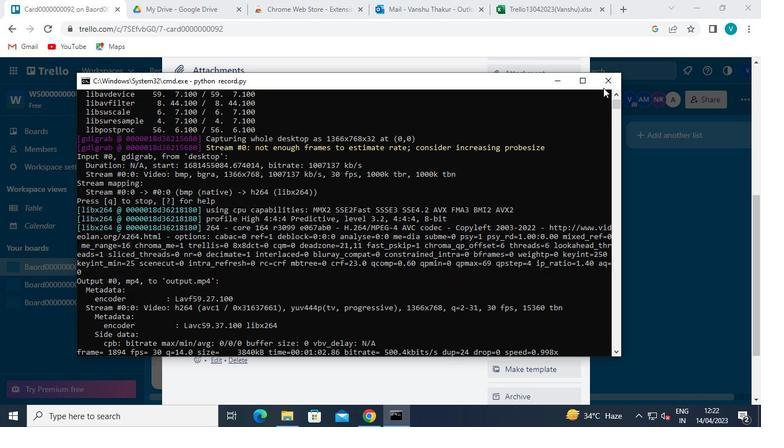 
Action: Mouse pressed left at (606, 81)
Screenshot: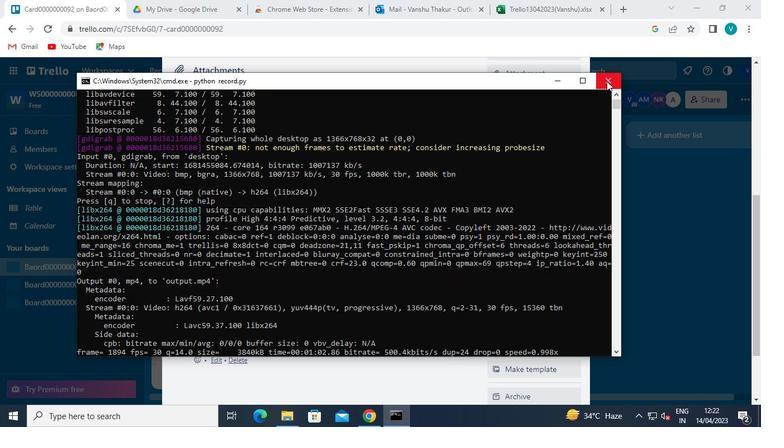 
